 Task: Check a repository's "Community Insights" to review project activity.
Action: Mouse moved to (1198, 66)
Screenshot: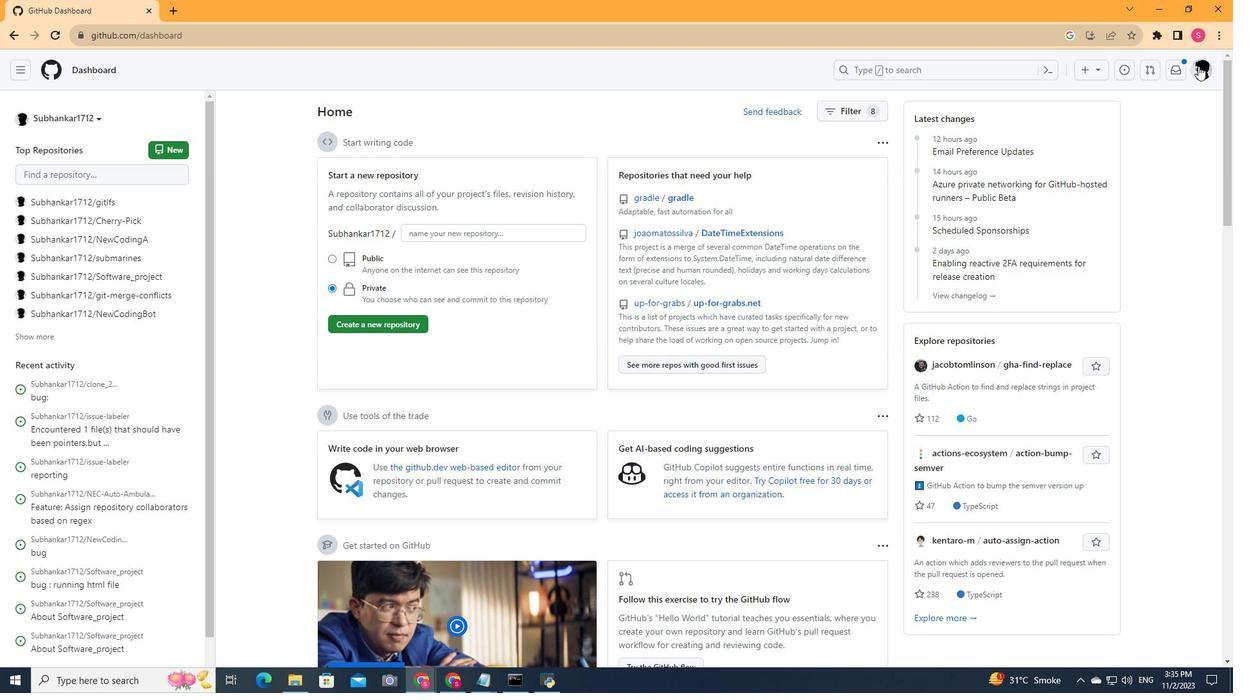 
Action: Mouse pressed left at (1198, 66)
Screenshot: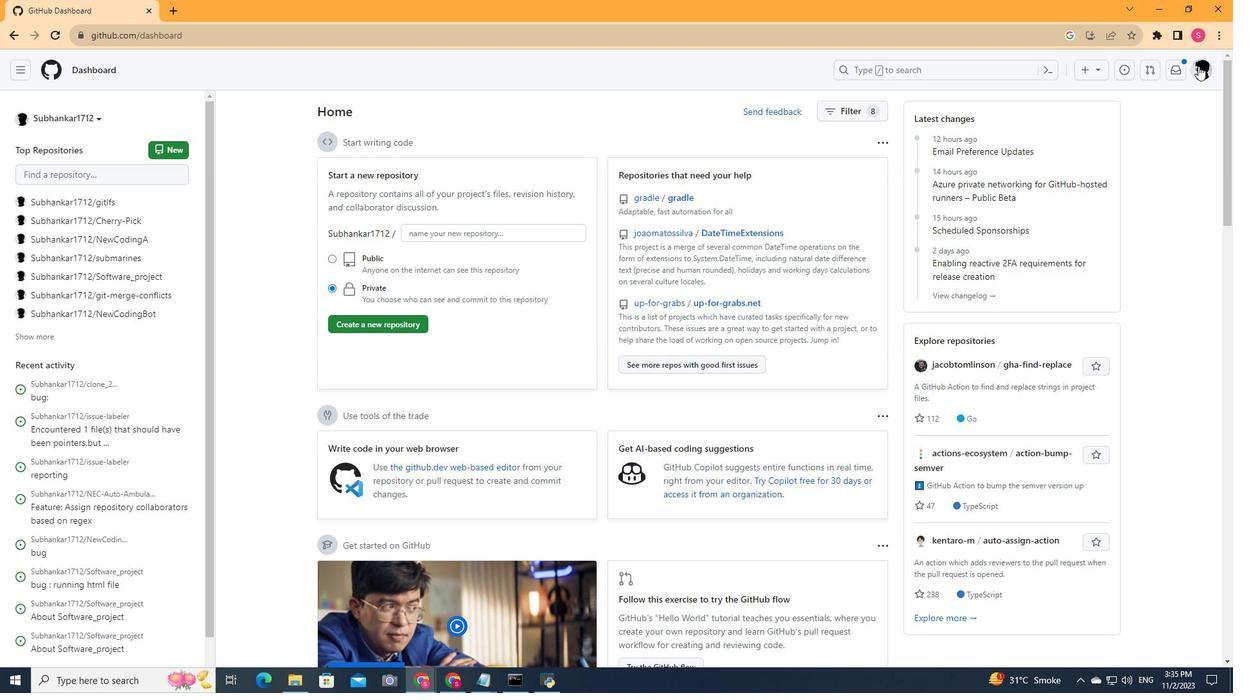 
Action: Mouse moved to (1070, 168)
Screenshot: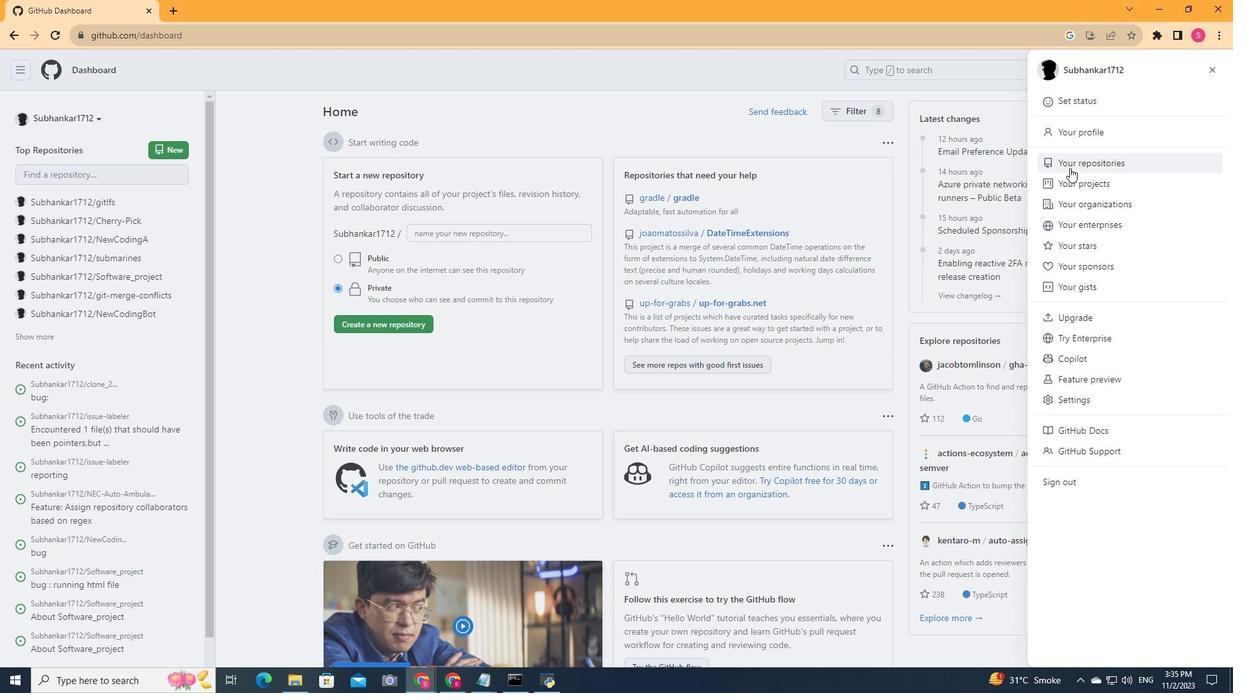 
Action: Mouse pressed left at (1070, 168)
Screenshot: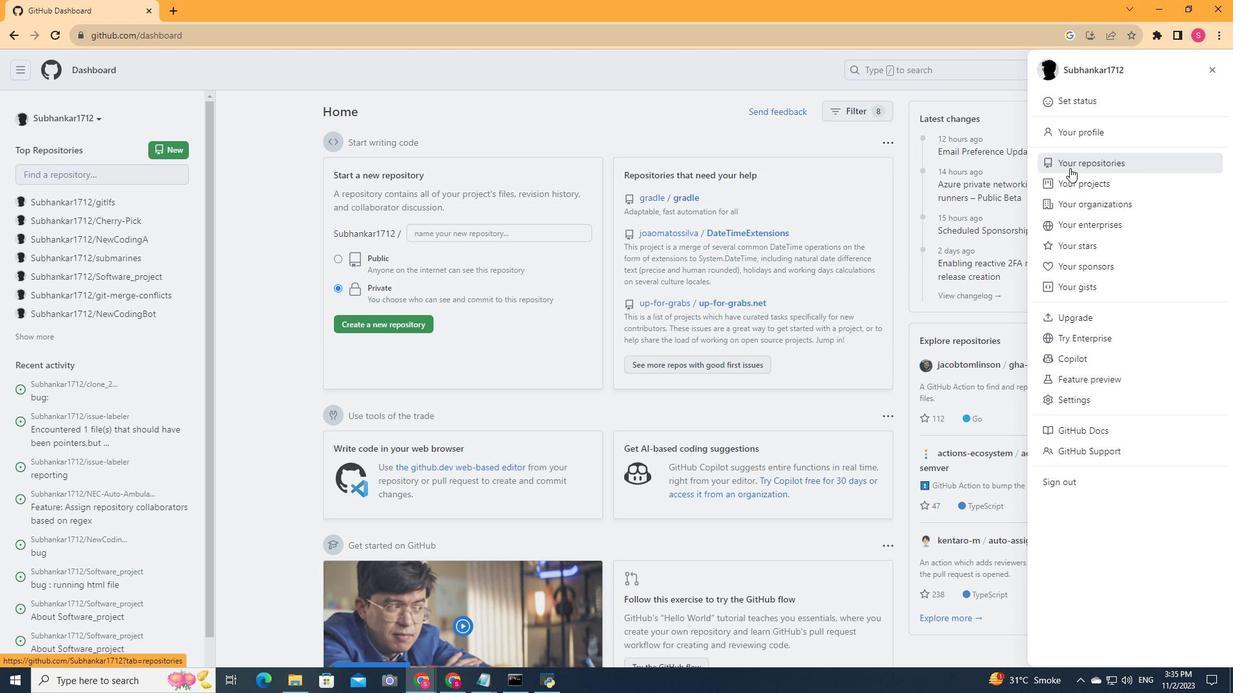 
Action: Mouse moved to (463, 193)
Screenshot: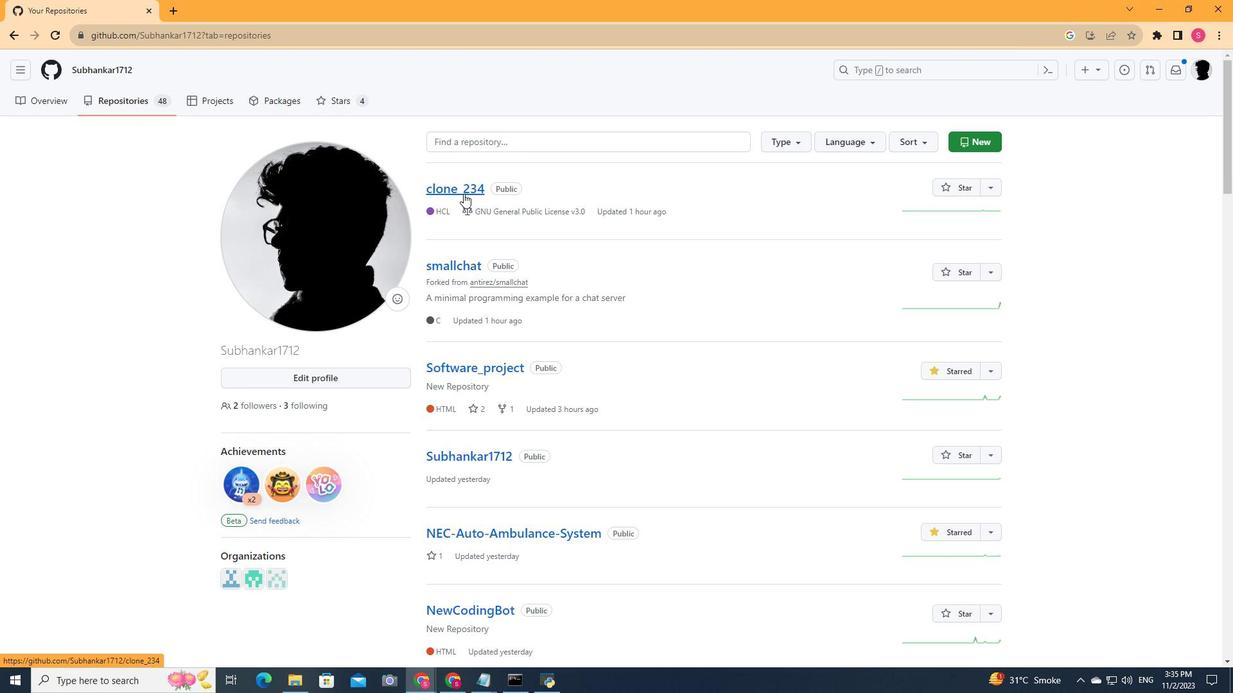 
Action: Mouse pressed left at (463, 193)
Screenshot: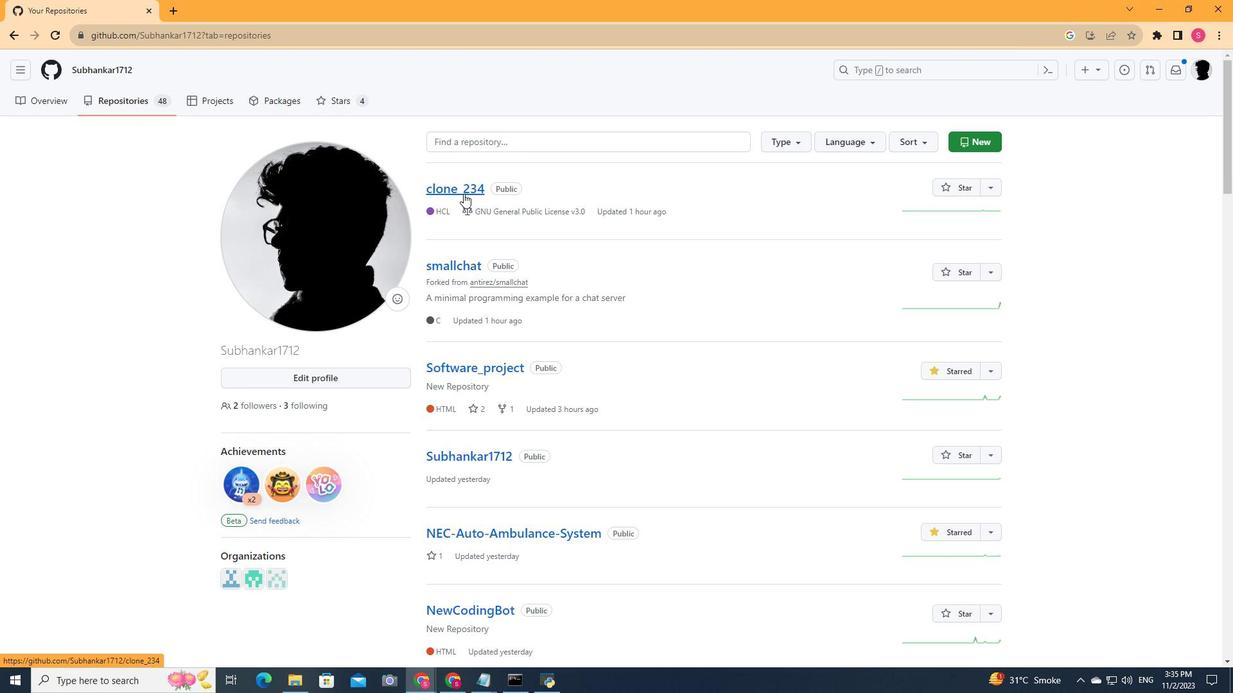 
Action: Mouse moved to (436, 109)
Screenshot: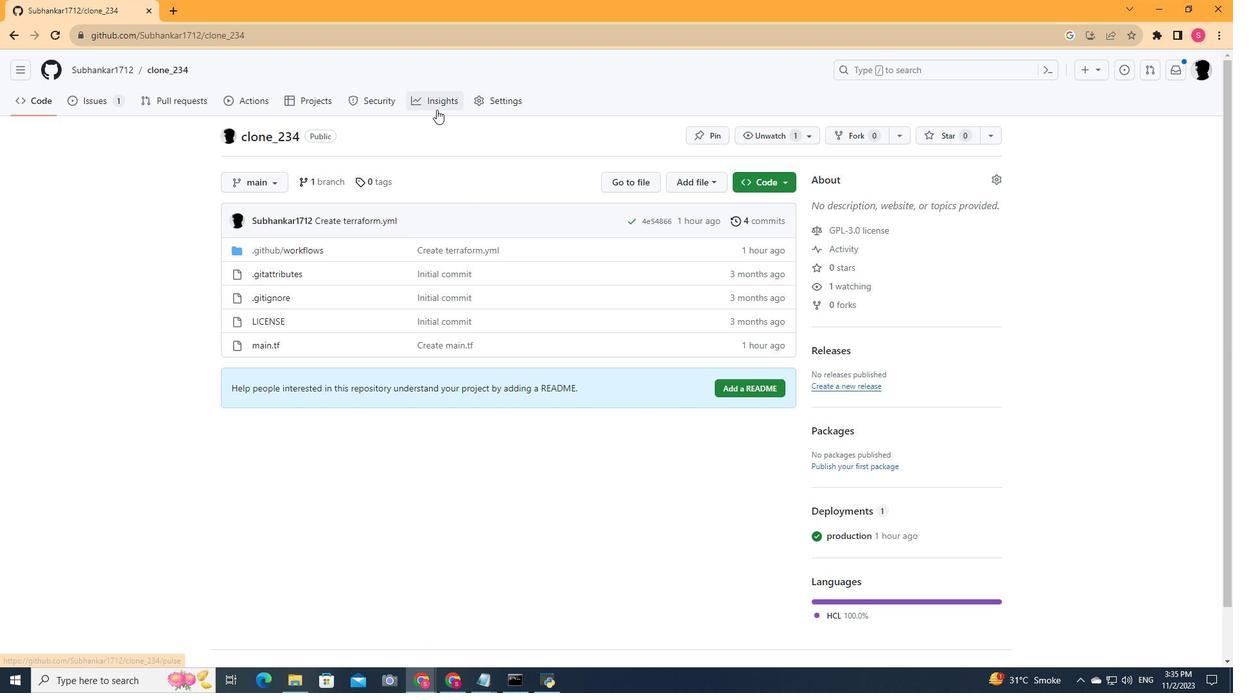 
Action: Mouse pressed left at (436, 109)
Screenshot: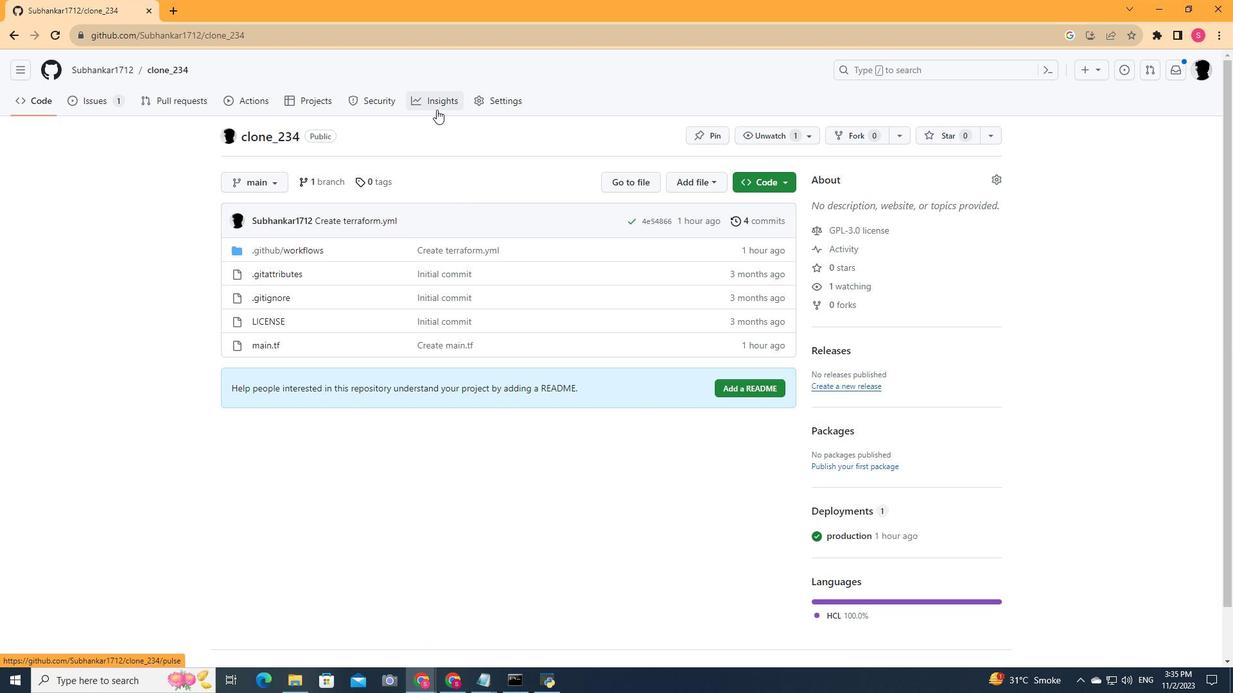 
Action: Mouse moved to (274, 195)
Screenshot: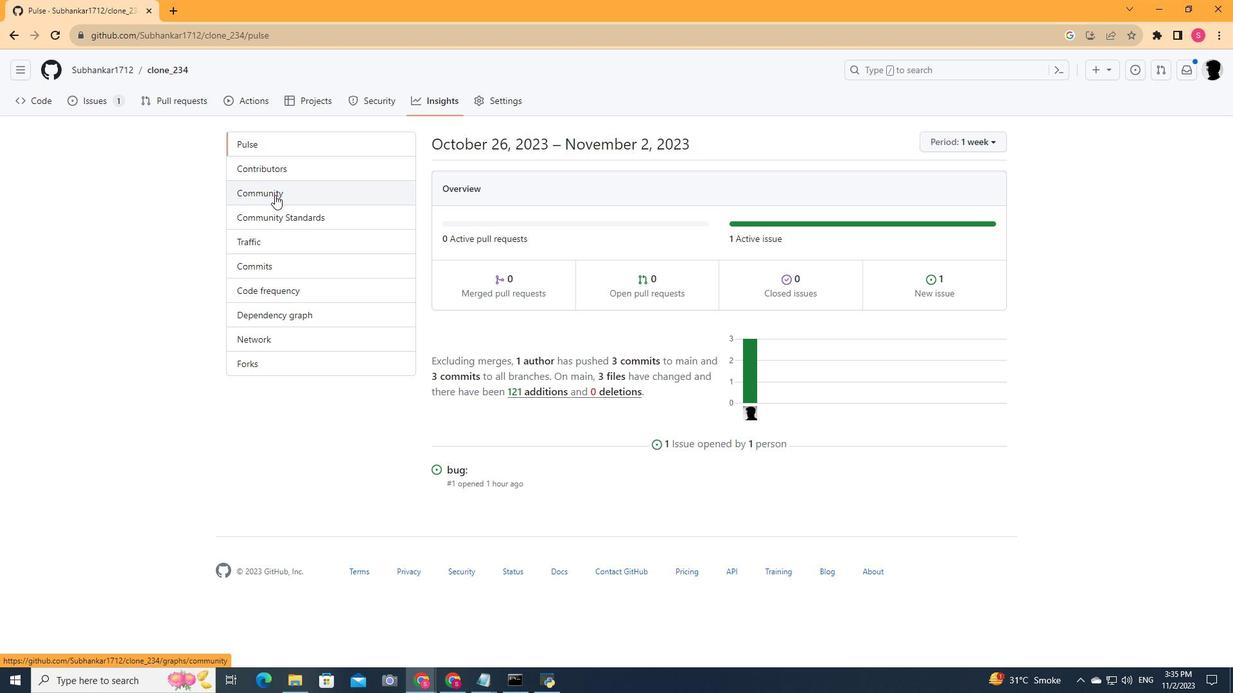 
Action: Mouse pressed left at (274, 195)
Screenshot: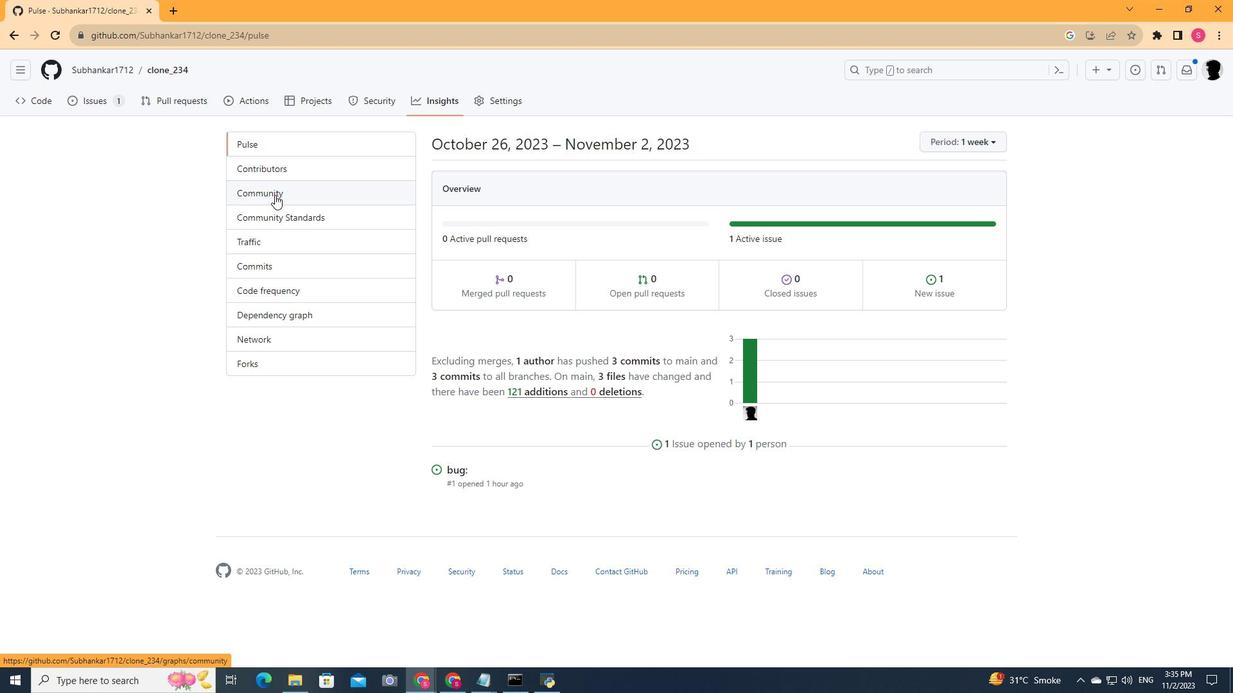 
Action: Mouse moved to (280, 214)
Screenshot: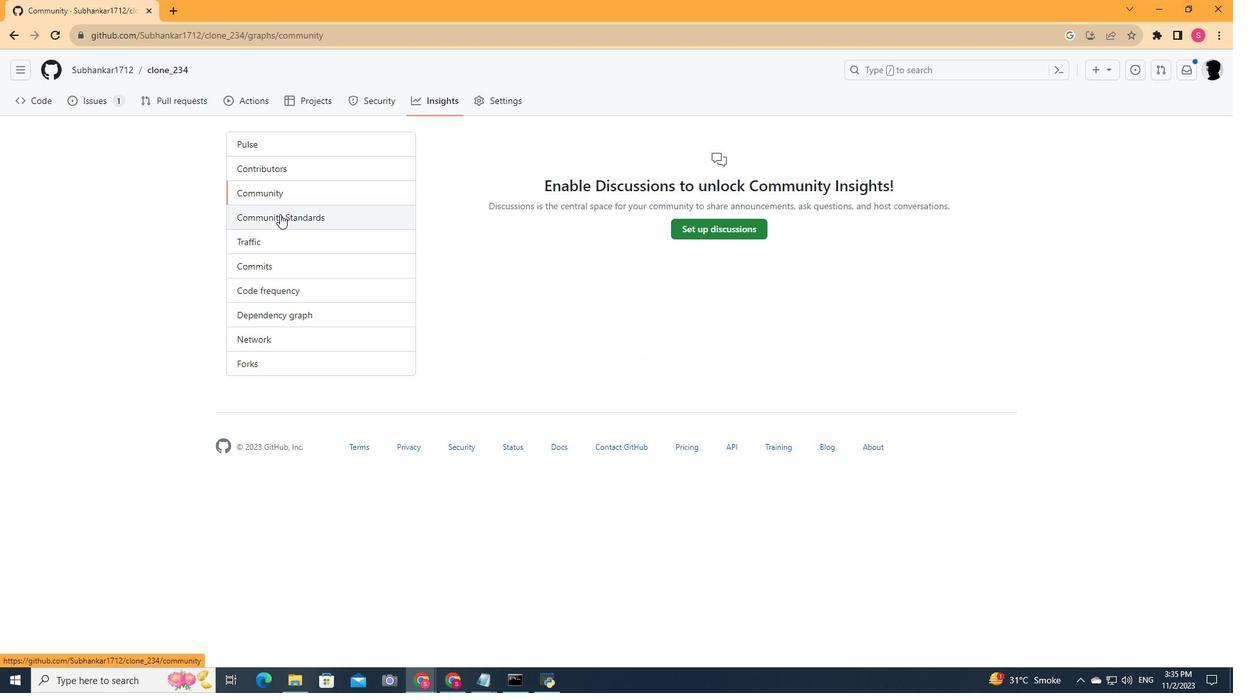 
Action: Mouse pressed left at (280, 214)
Screenshot: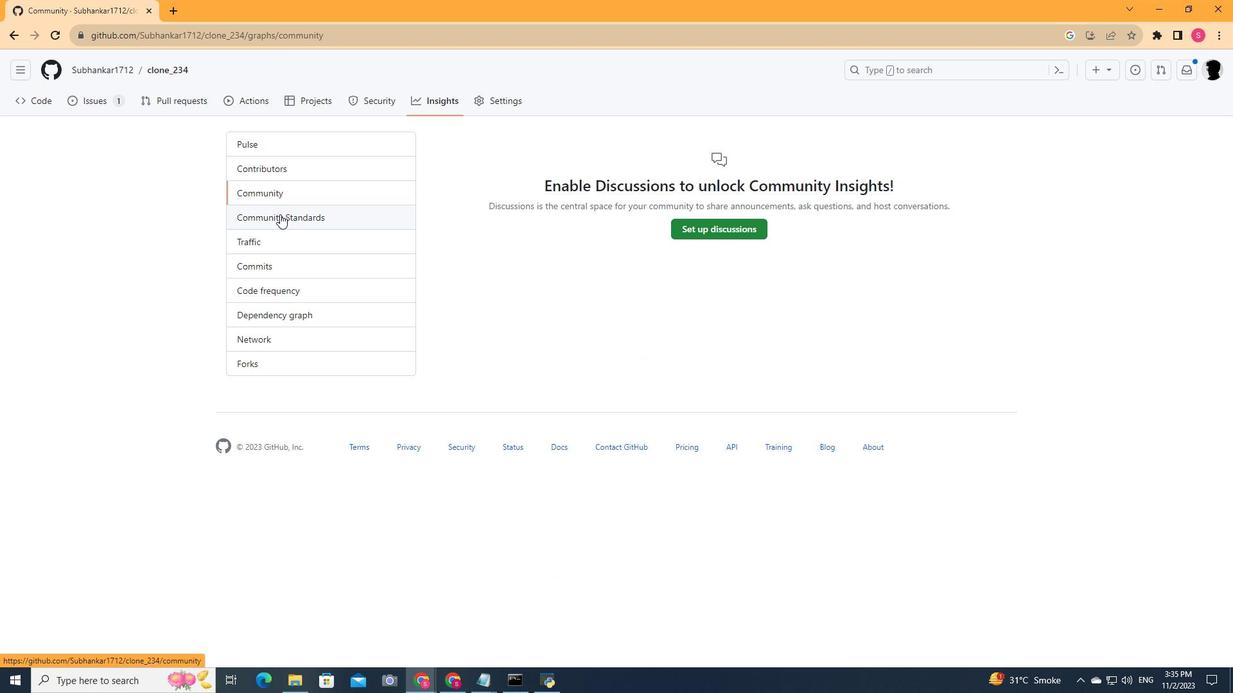 
Action: Mouse moved to (574, 234)
Screenshot: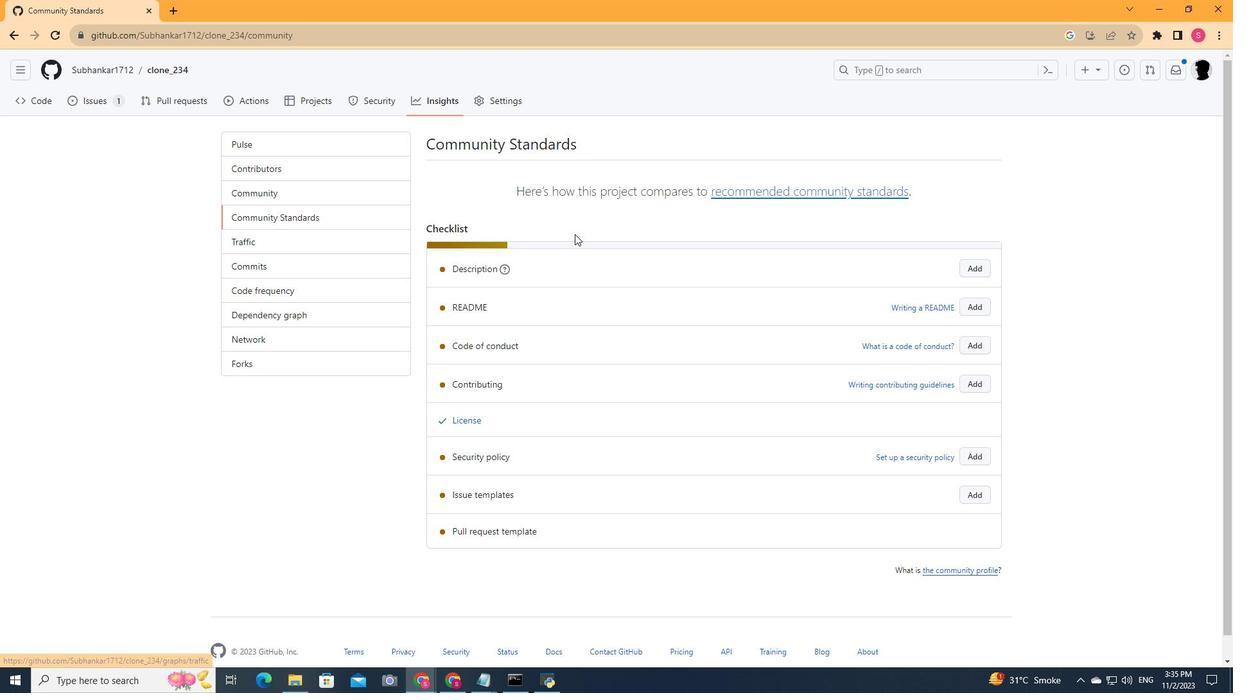 
Action: Mouse scrolled (574, 233) with delta (0, 0)
Screenshot: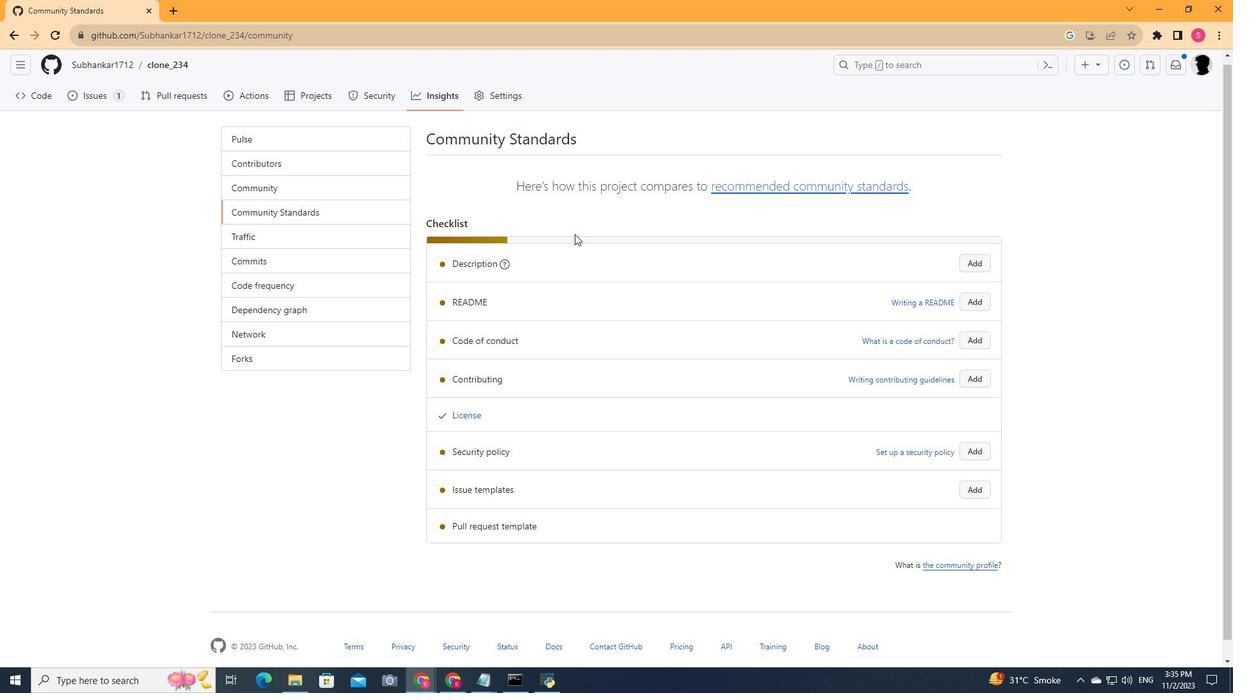 
Action: Mouse scrolled (574, 233) with delta (0, 0)
Screenshot: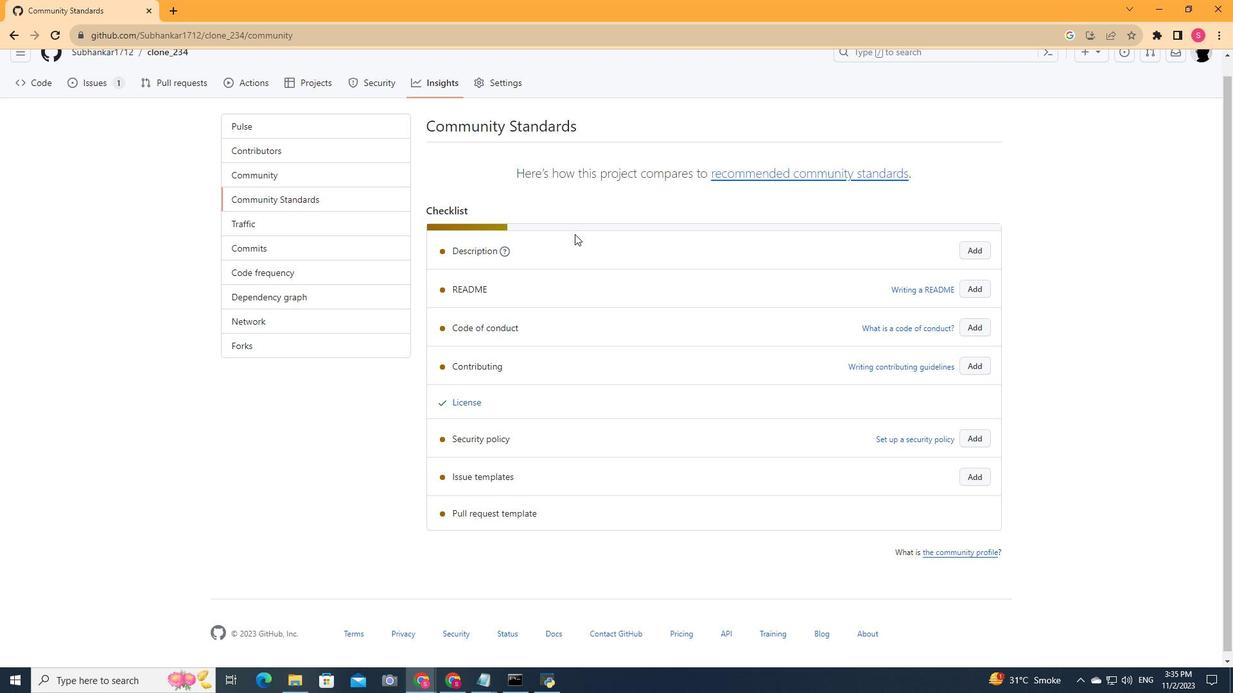 
Action: Mouse scrolled (574, 233) with delta (0, 0)
Screenshot: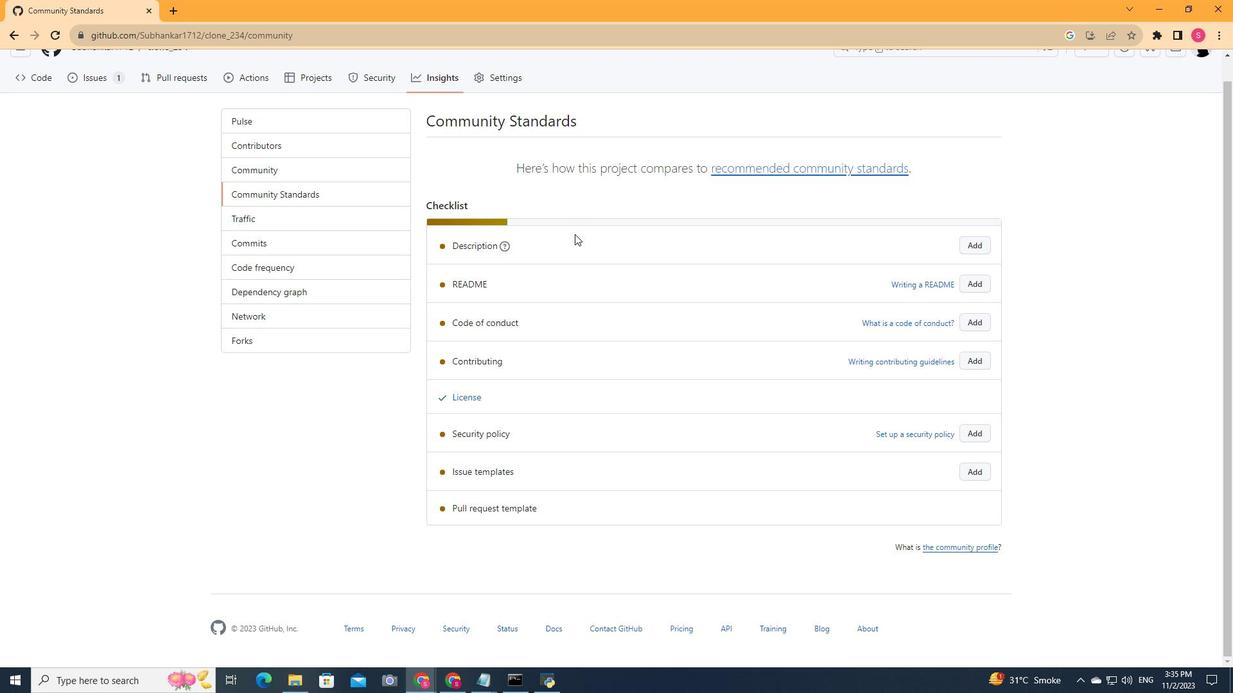 
Action: Mouse scrolled (574, 233) with delta (0, 0)
Screenshot: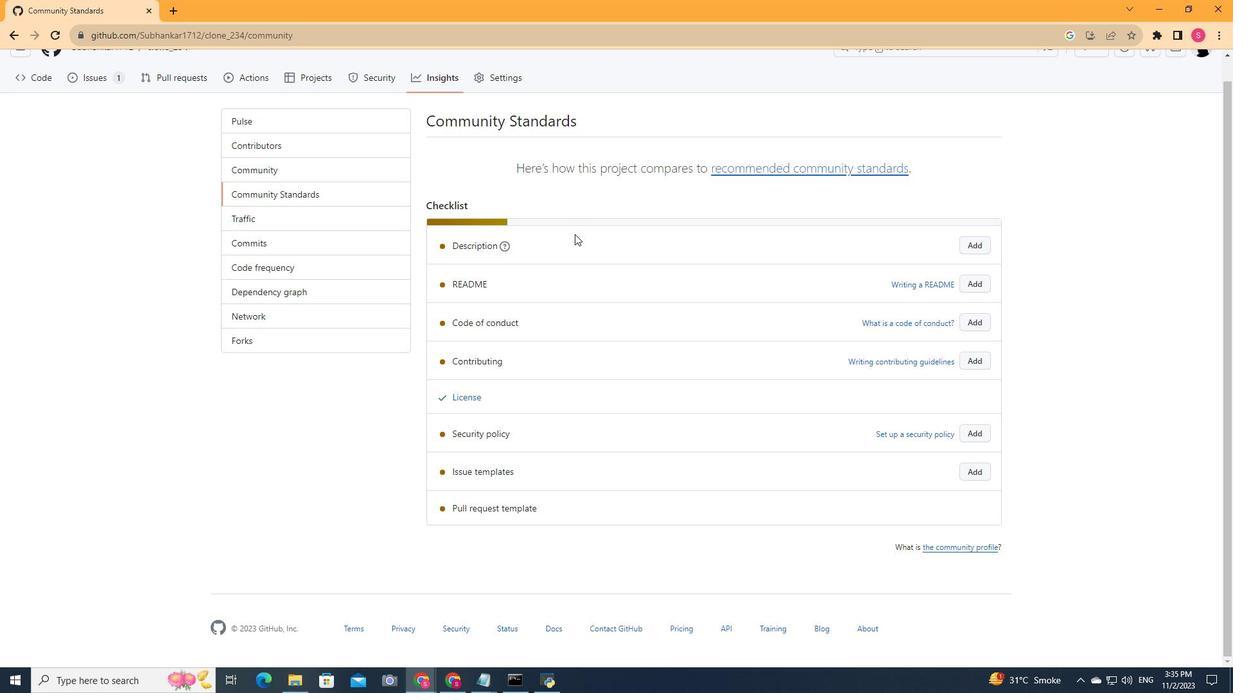 
Action: Mouse scrolled (574, 233) with delta (0, 0)
Screenshot: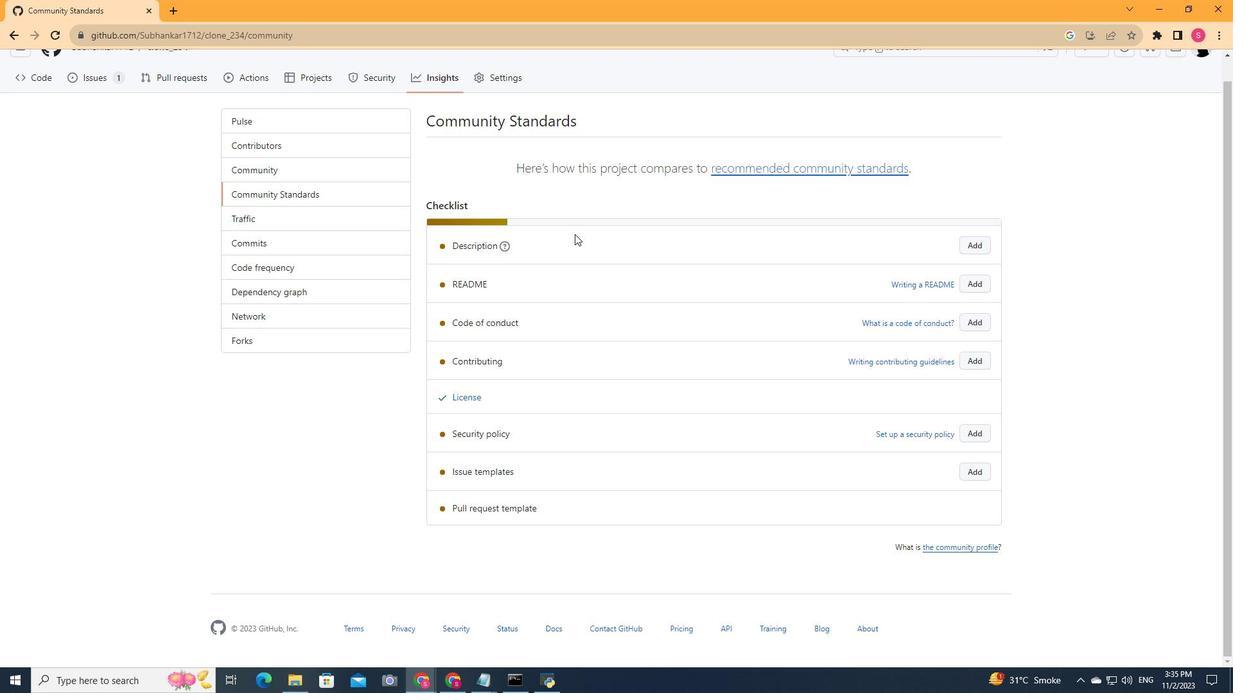 
Action: Mouse scrolled (574, 233) with delta (0, 0)
Screenshot: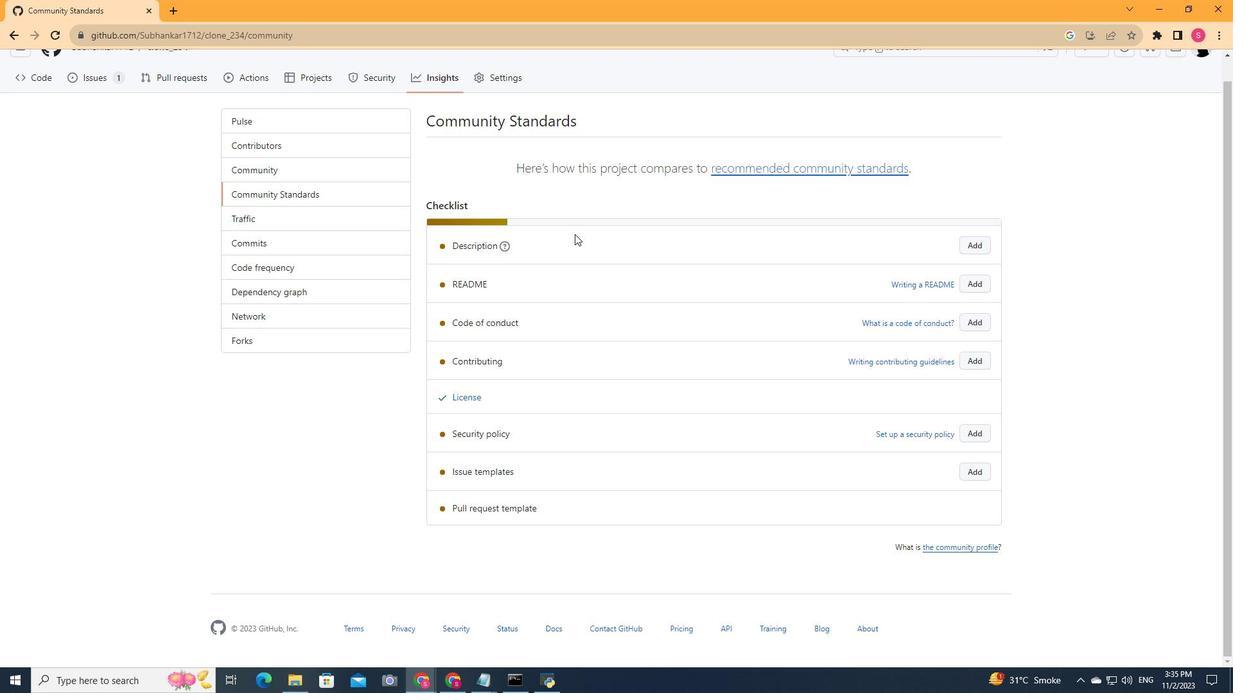 
Action: Mouse scrolled (574, 233) with delta (0, 0)
Screenshot: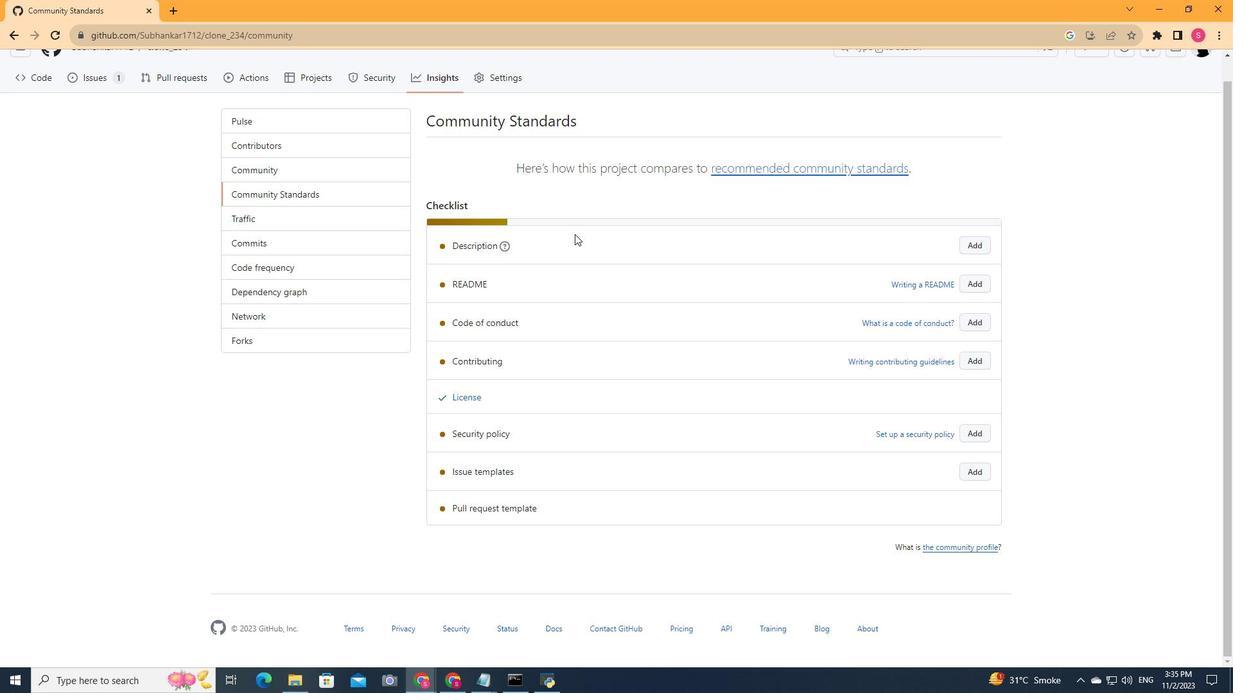 
Action: Mouse scrolled (574, 235) with delta (0, 0)
Screenshot: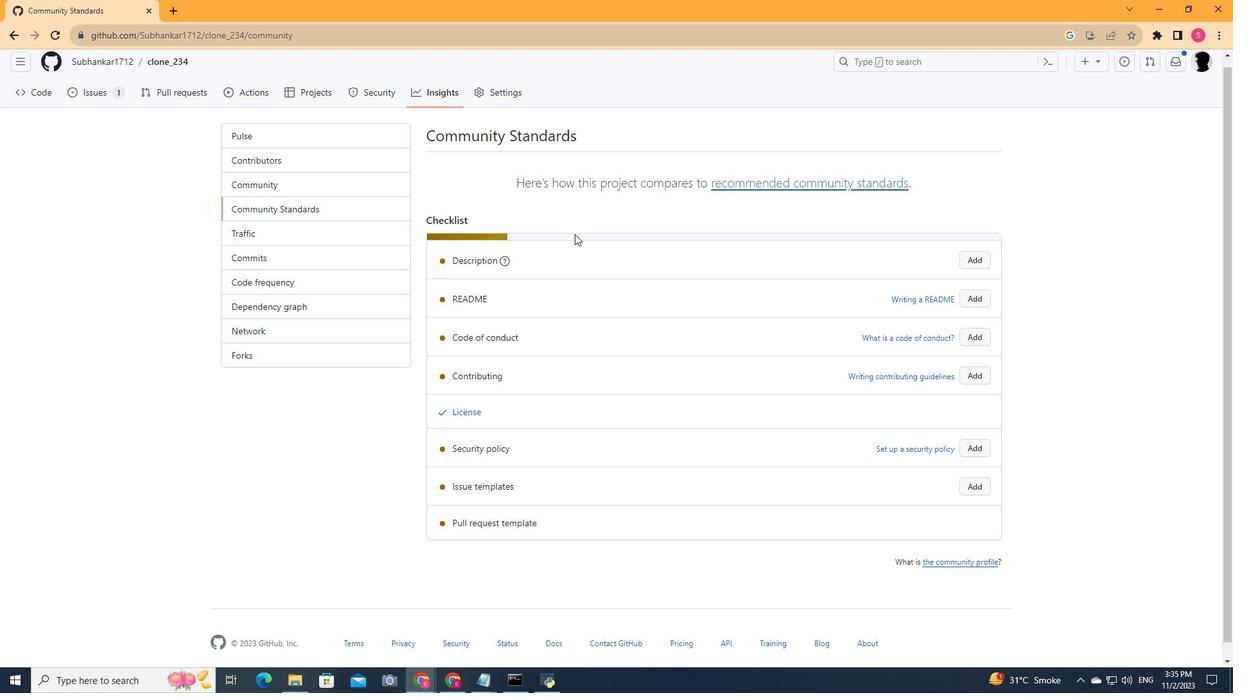 
Action: Mouse scrolled (574, 235) with delta (0, 0)
Screenshot: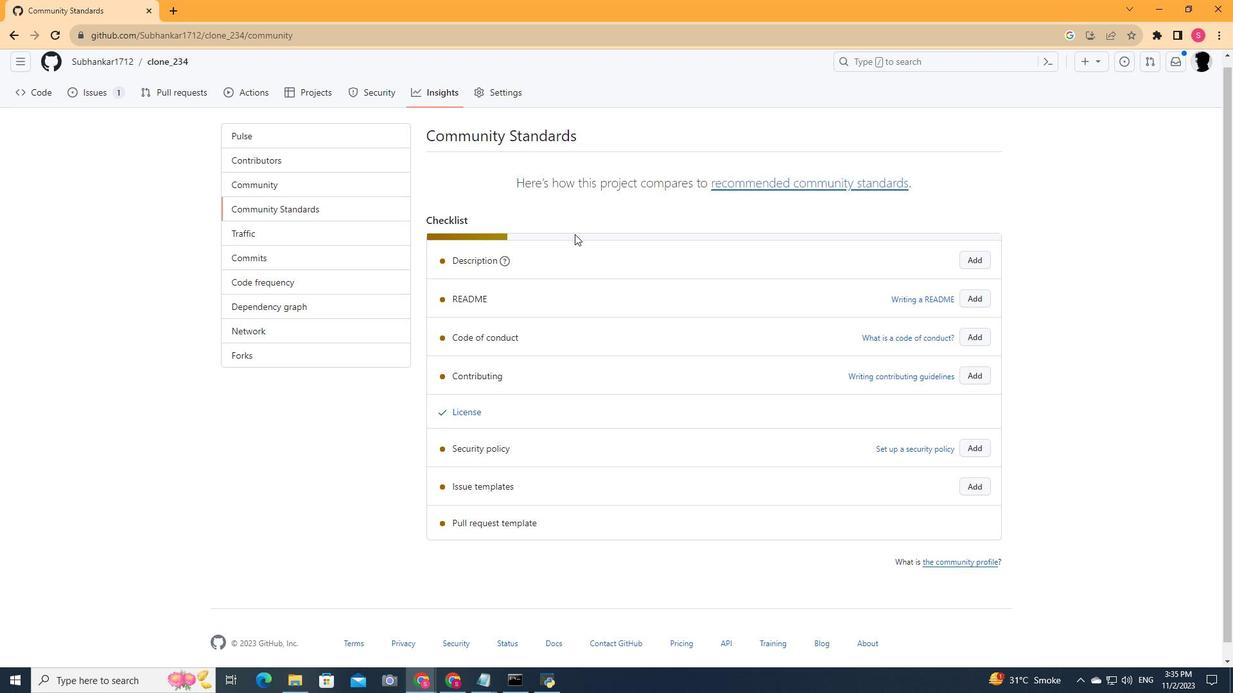 
Action: Mouse scrolled (574, 235) with delta (0, 0)
Screenshot: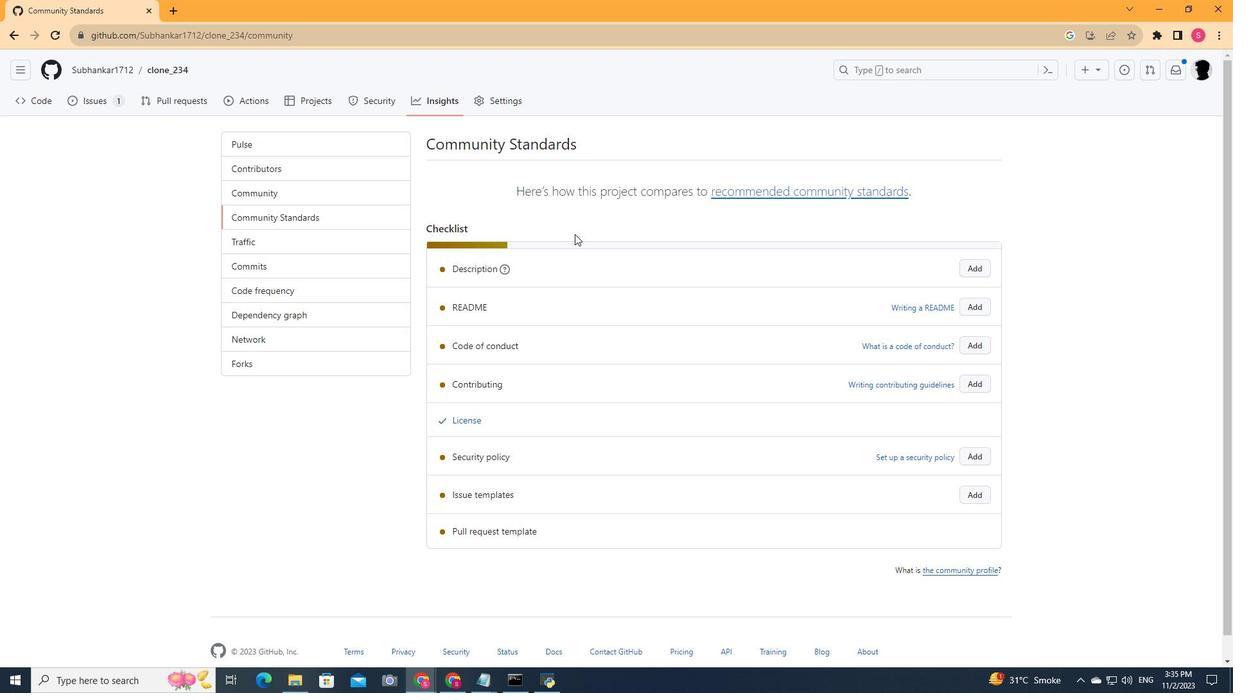 
Action: Mouse moved to (722, 244)
Screenshot: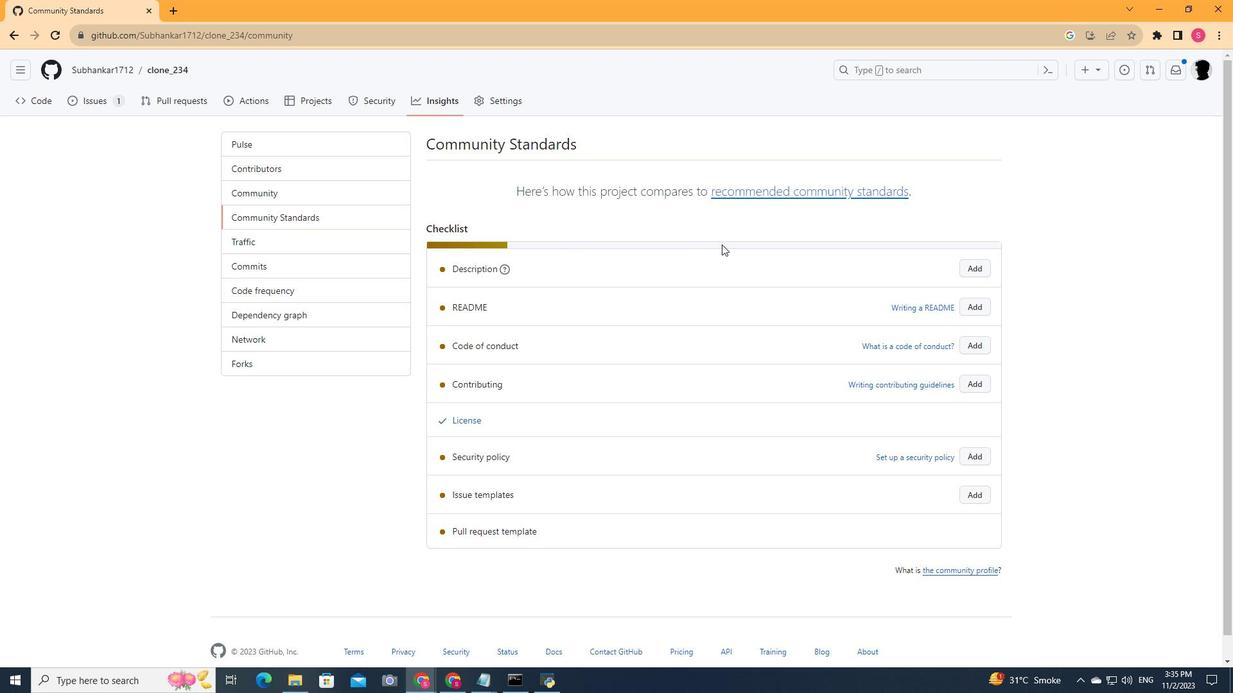 
Action: Mouse scrolled (722, 244) with delta (0, 0)
Screenshot: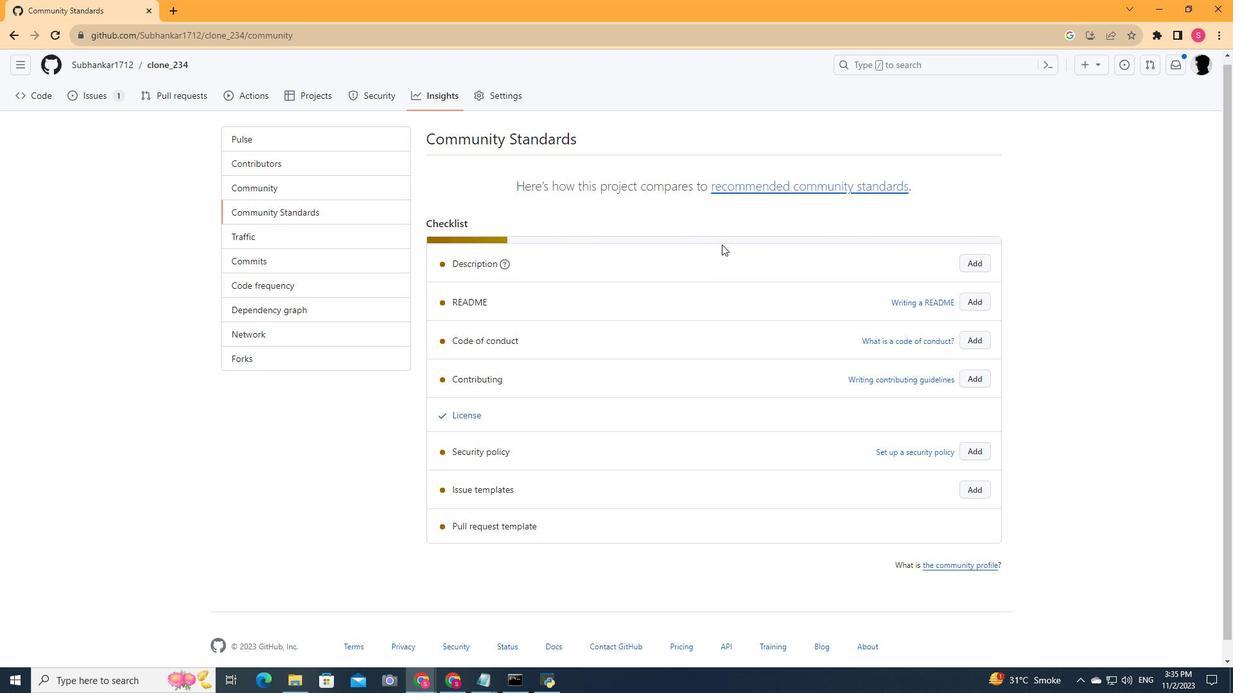 
Action: Mouse scrolled (722, 244) with delta (0, 0)
Screenshot: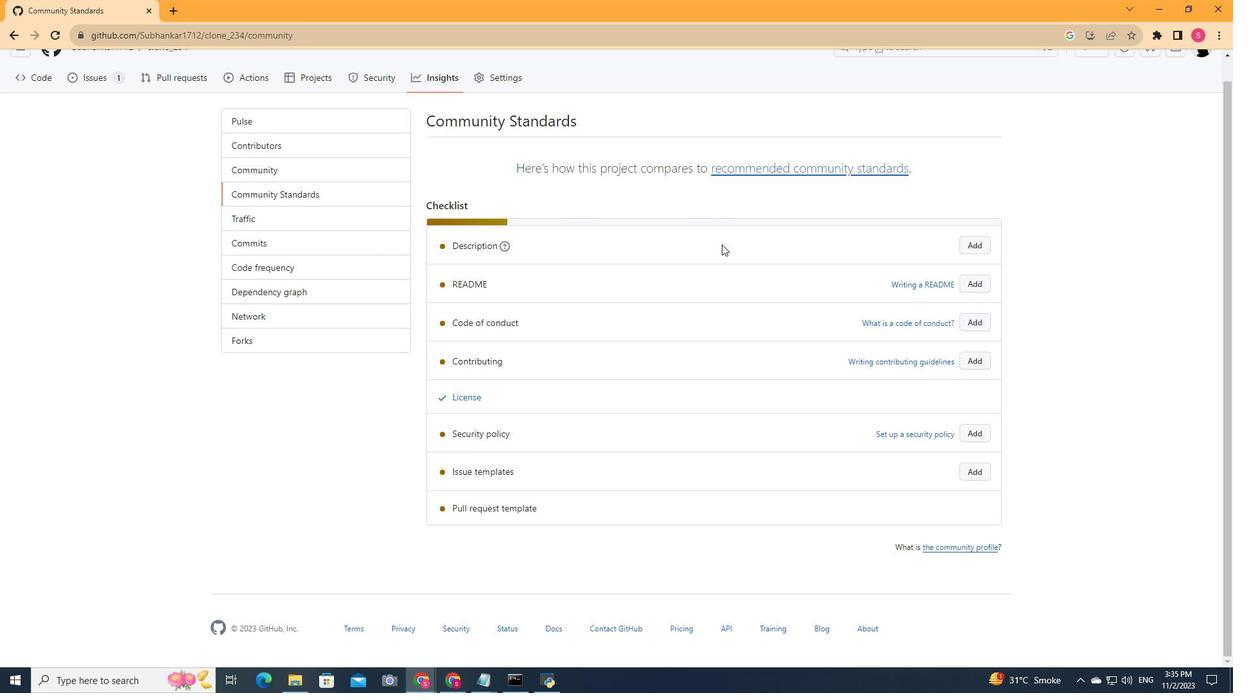 
Action: Mouse scrolled (722, 244) with delta (0, 0)
Screenshot: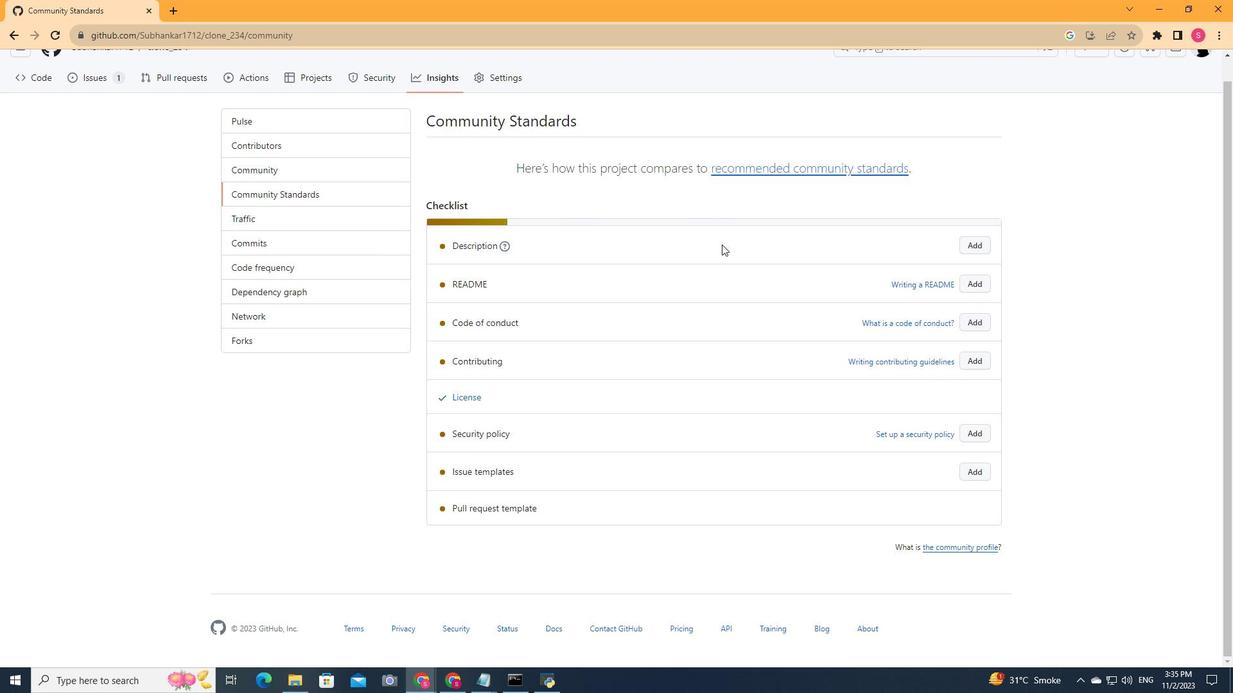
Action: Mouse scrolled (722, 244) with delta (0, 0)
Screenshot: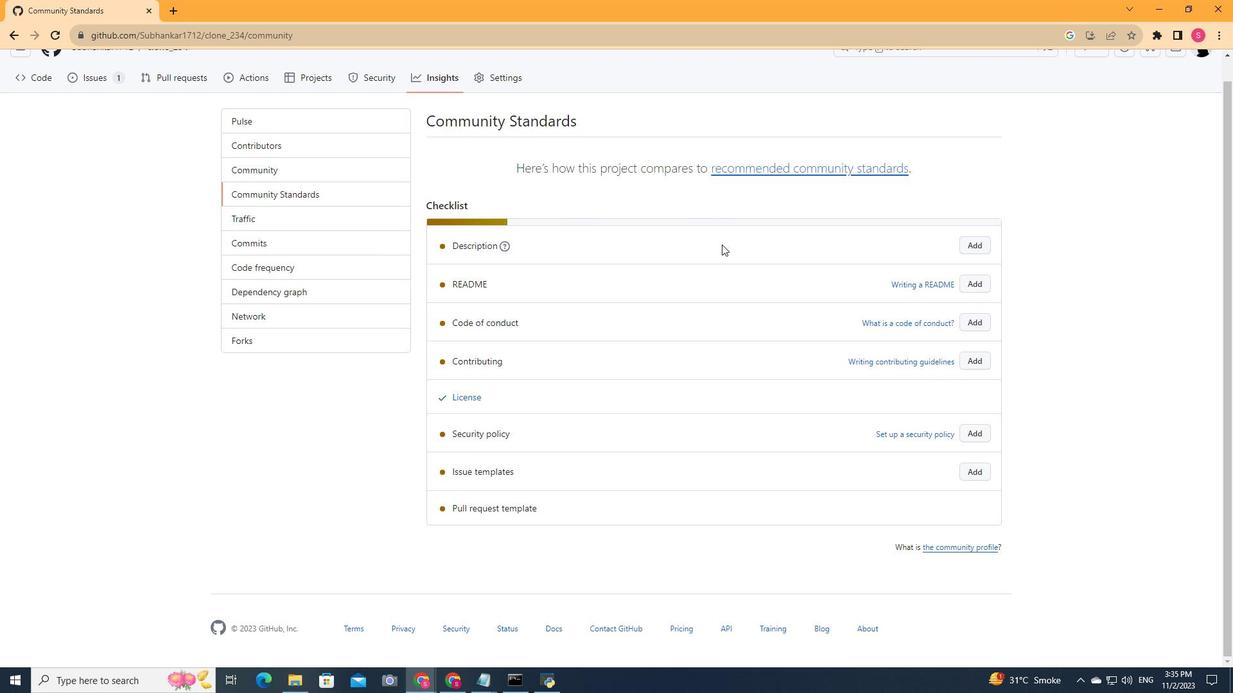 
Action: Mouse moved to (229, 157)
Screenshot: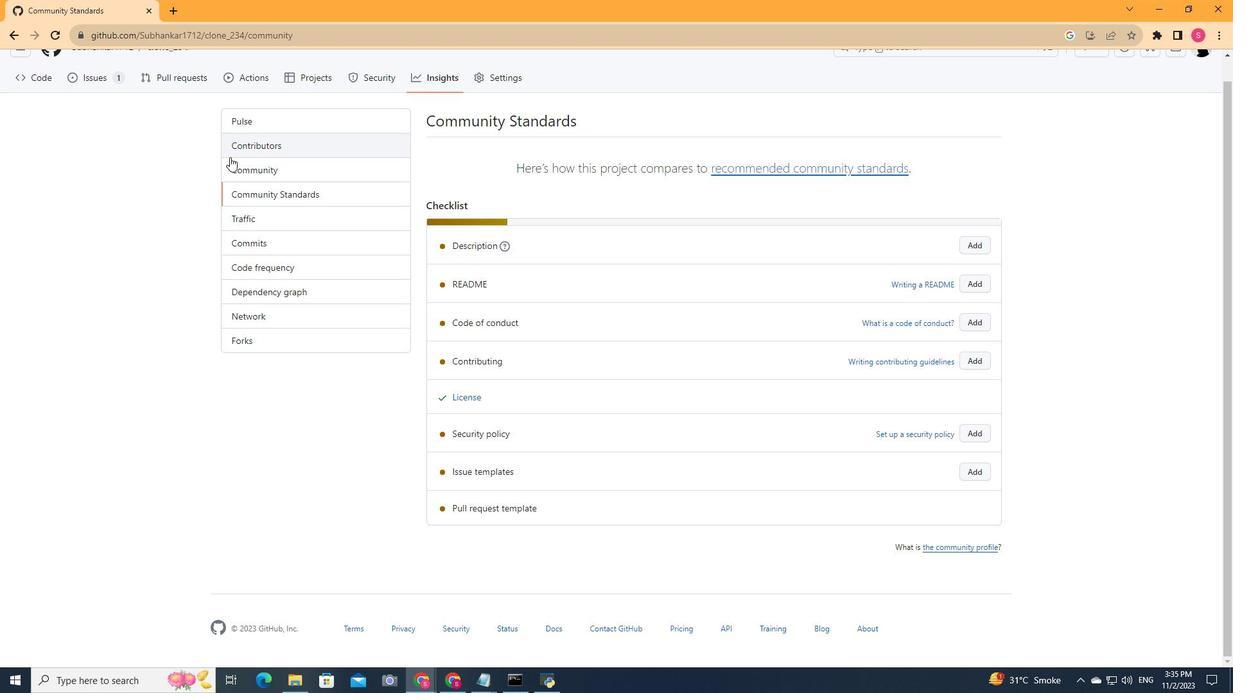 
